 Task: Add Stumptown Coffee Holler Mtn. Whole Bean Coffee to the cart.
Action: Mouse pressed left at (18, 100)
Screenshot: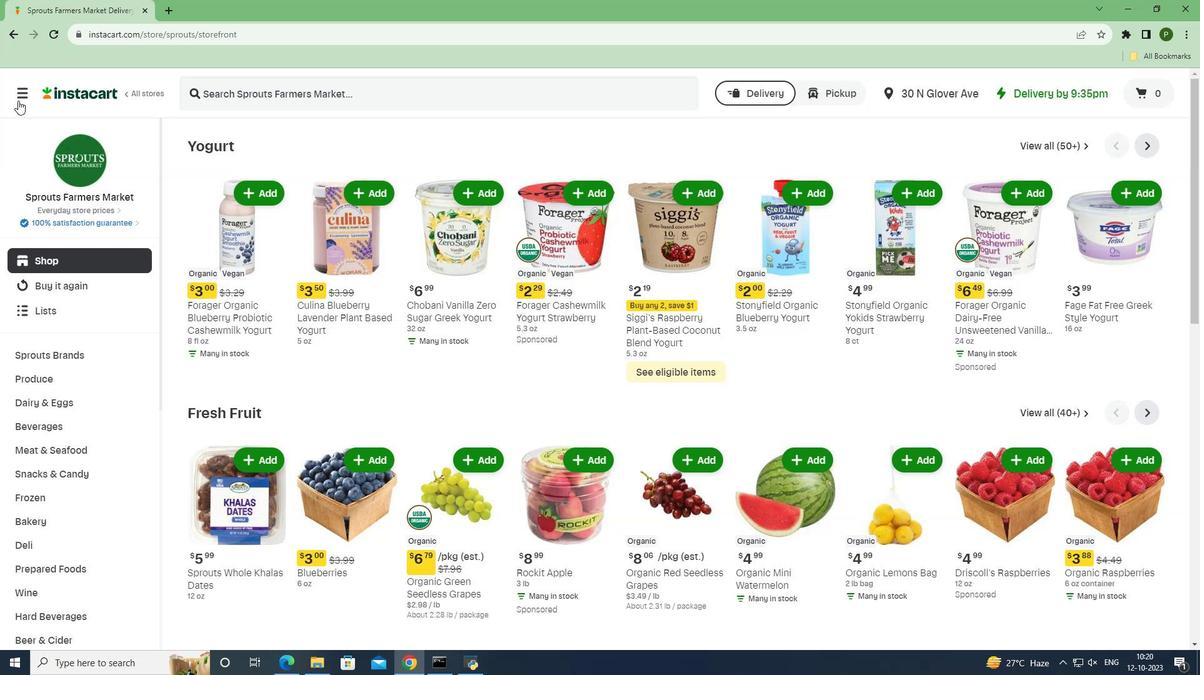 
Action: Mouse moved to (53, 336)
Screenshot: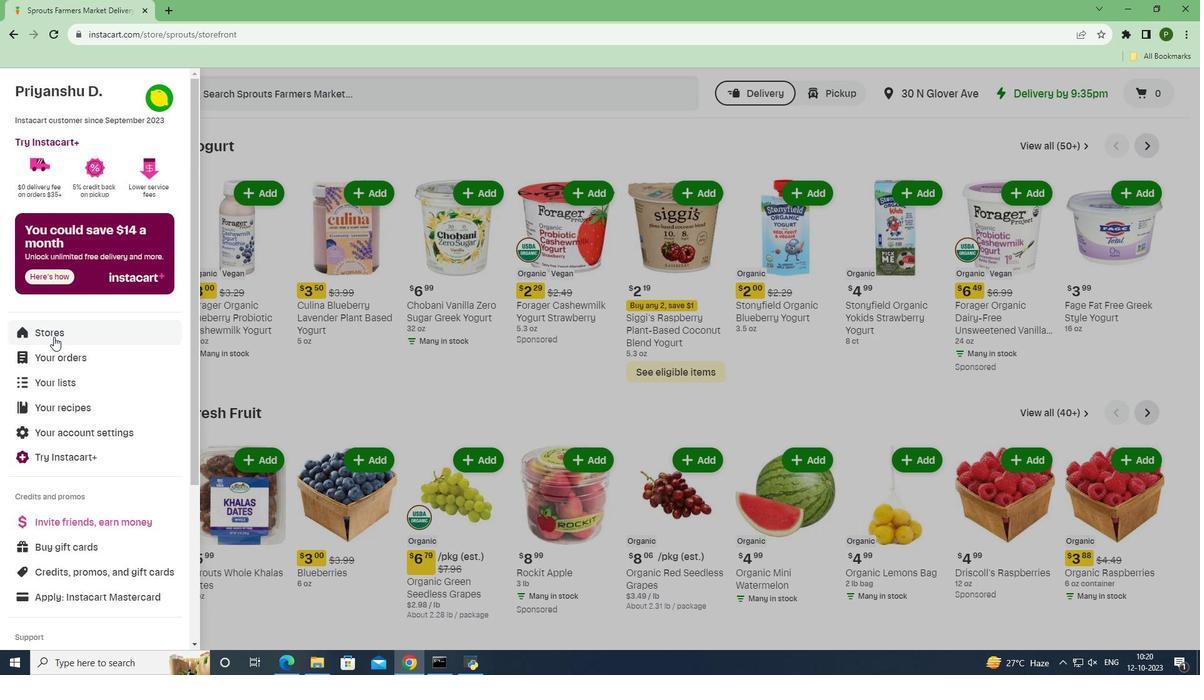 
Action: Mouse pressed left at (53, 336)
Screenshot: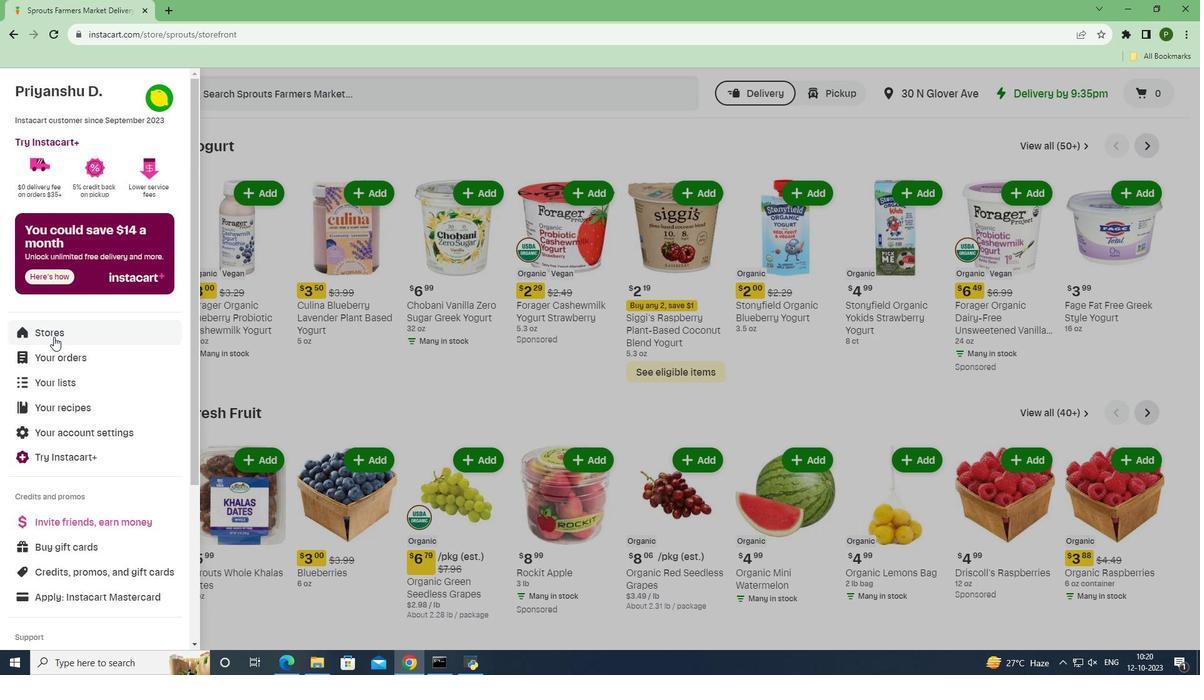 
Action: Mouse moved to (294, 150)
Screenshot: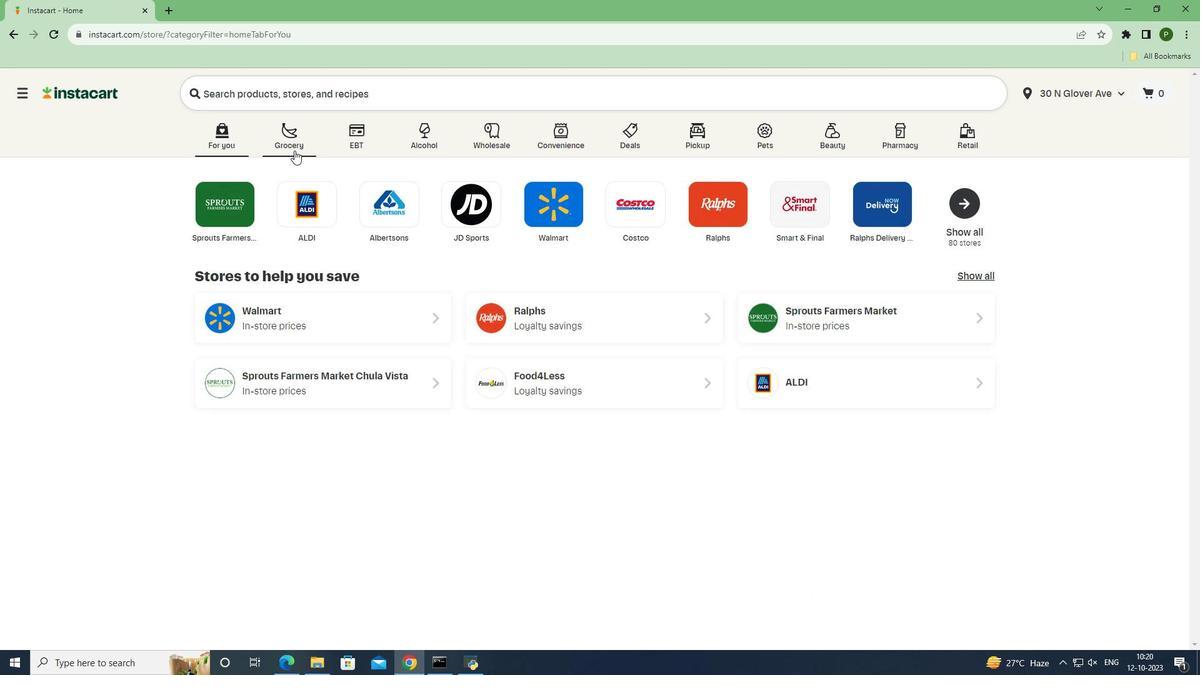 
Action: Mouse pressed left at (294, 150)
Screenshot: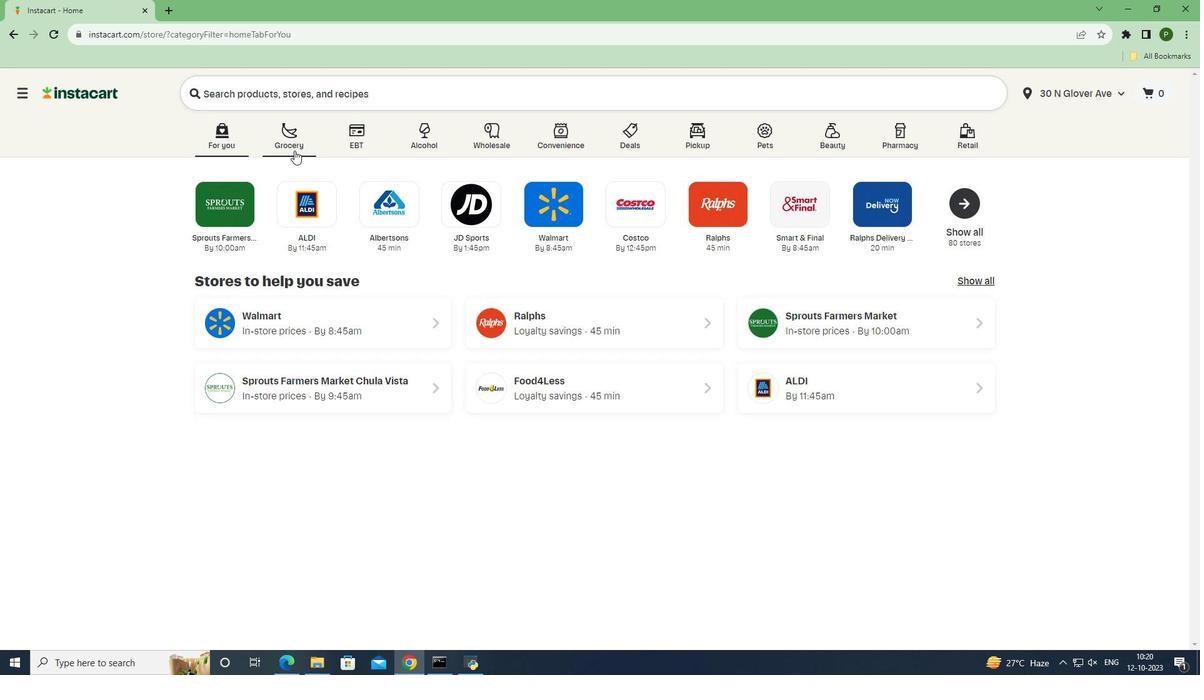 
Action: Mouse moved to (473, 299)
Screenshot: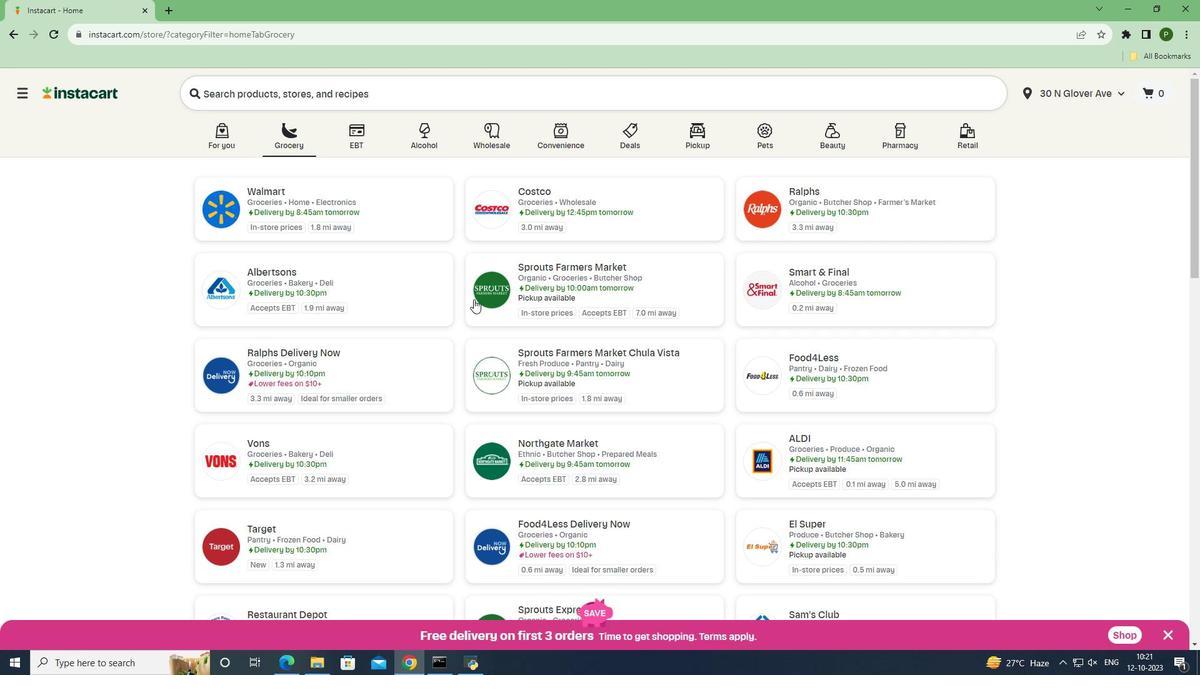 
Action: Mouse pressed left at (473, 299)
Screenshot: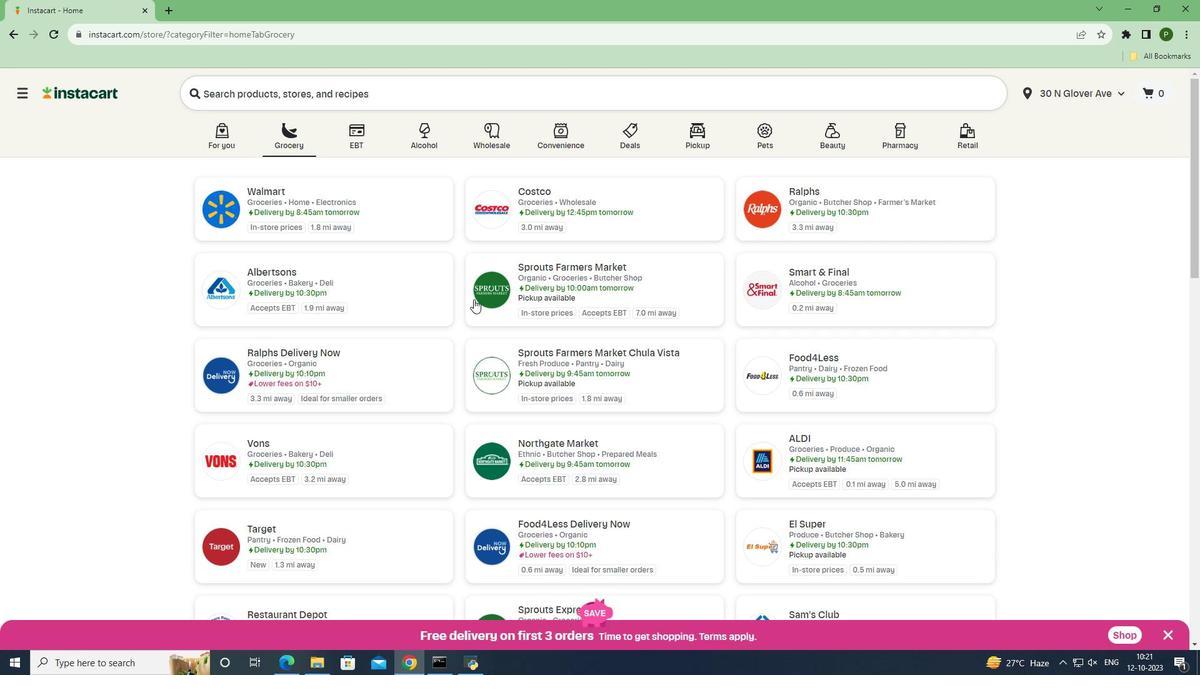 
Action: Mouse moved to (75, 432)
Screenshot: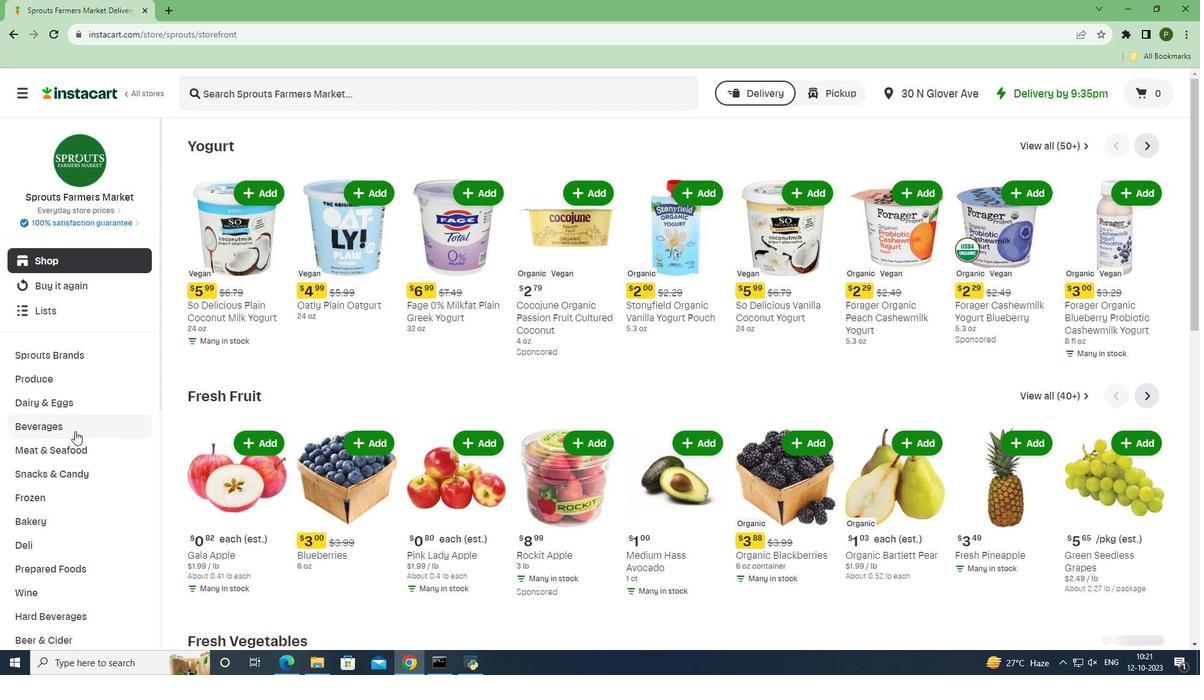 
Action: Mouse pressed left at (75, 432)
Screenshot: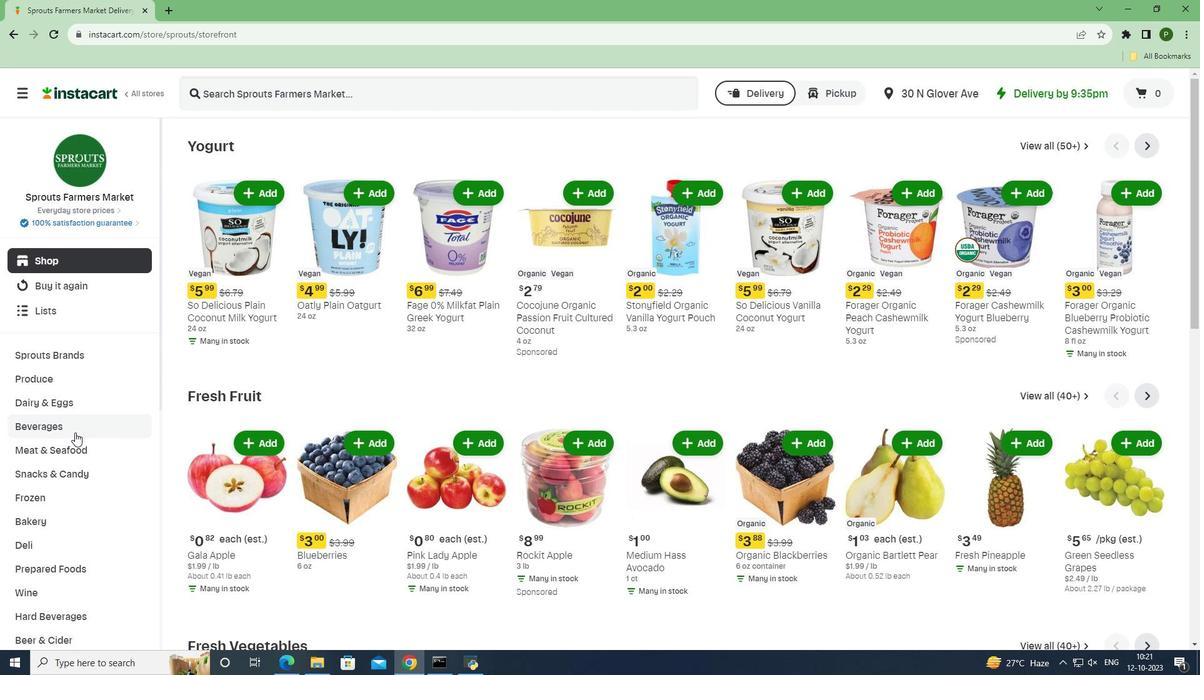 
Action: Mouse moved to (468, 176)
Screenshot: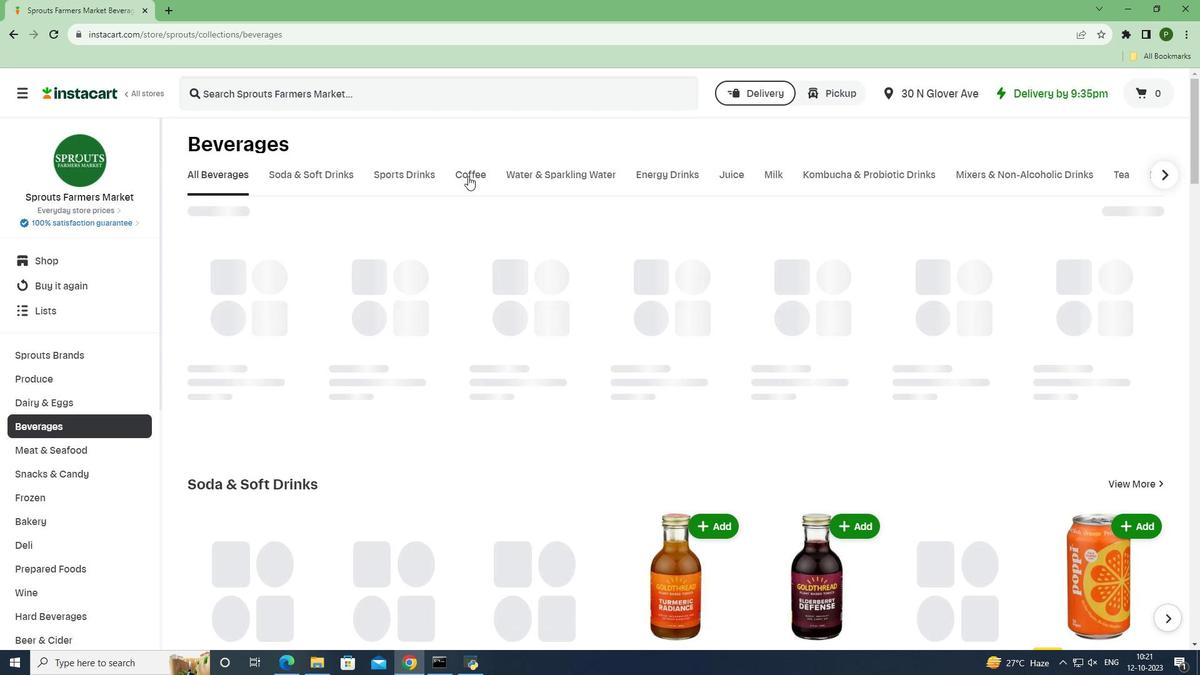
Action: Mouse pressed left at (468, 176)
Screenshot: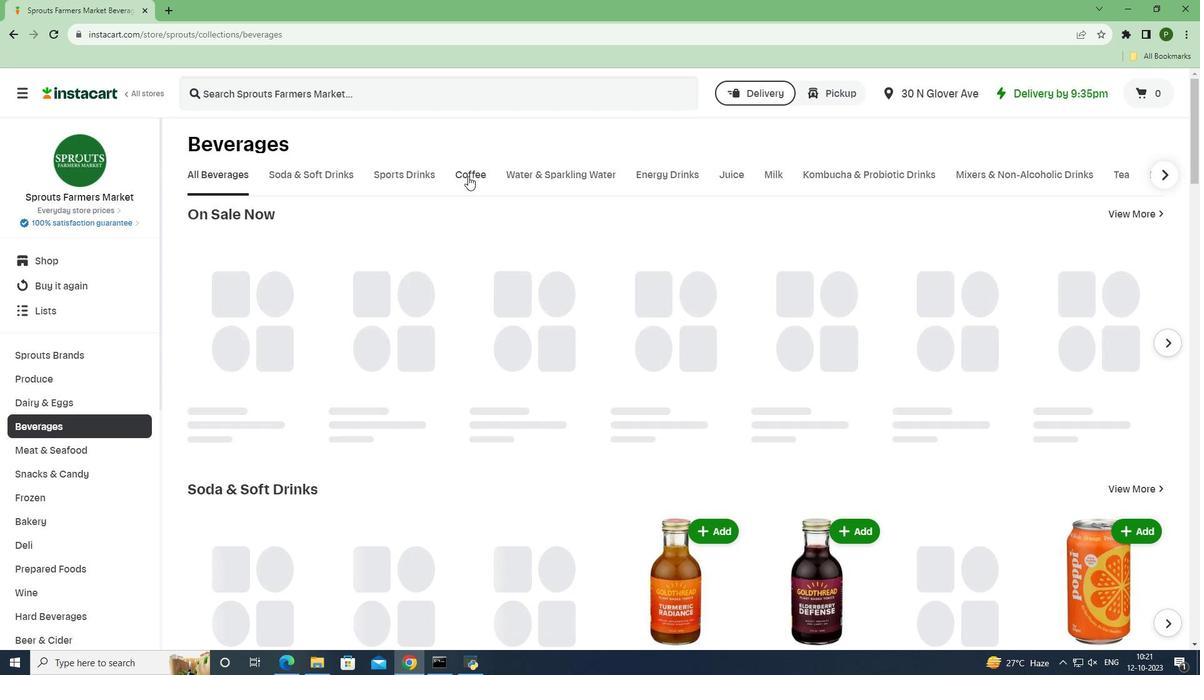 
Action: Mouse moved to (305, 97)
Screenshot: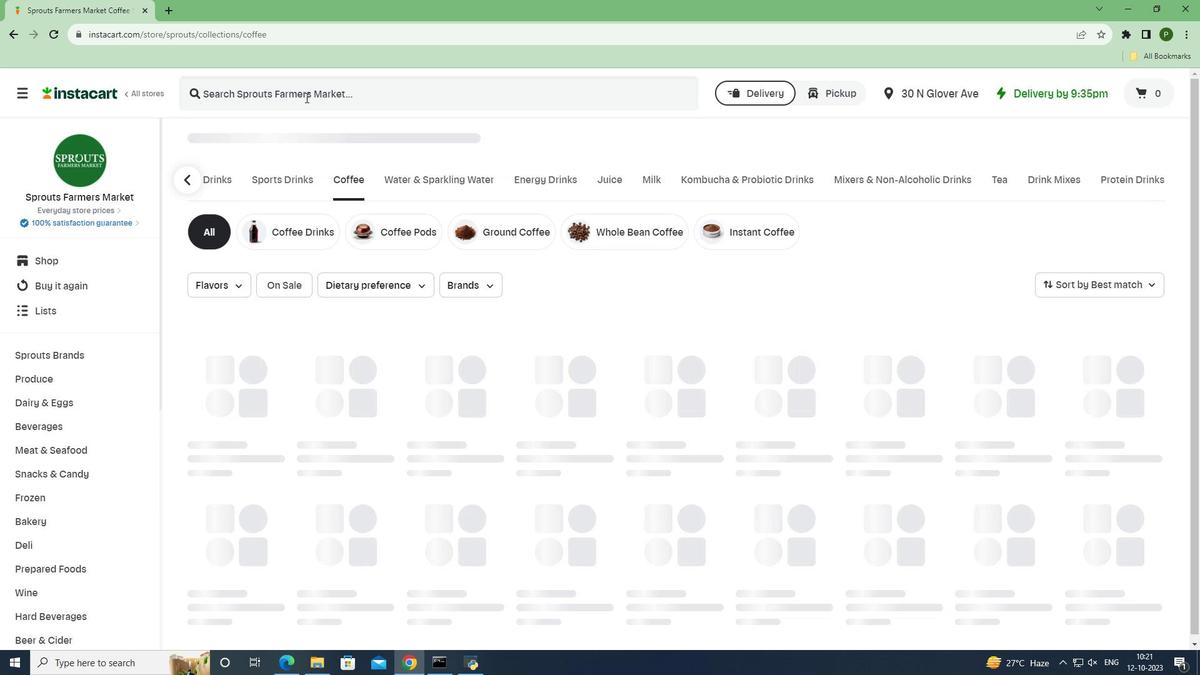 
Action: Mouse pressed left at (305, 97)
Screenshot: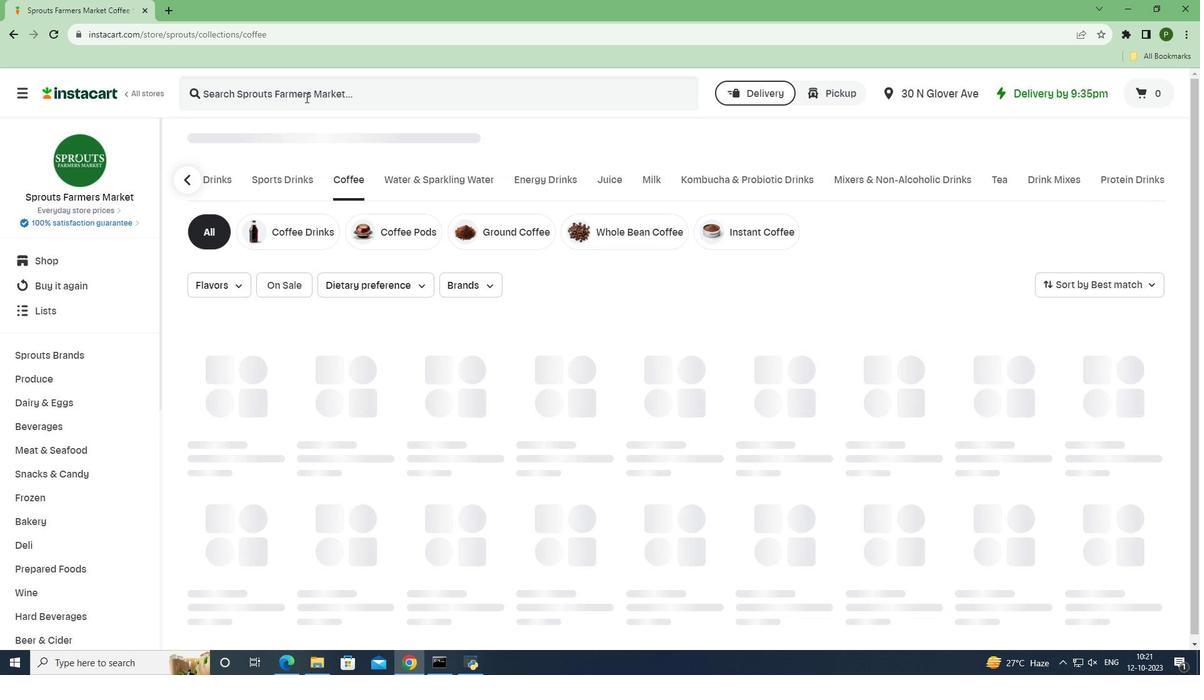 
Action: Key pressed <Key.caps_lock>S<Key.caps_lock>tumptown<Key.space><Key.caps_lock>C<Key.caps_lock>offee<Key.space><Key.caps_lock>H<Key.caps_lock>oller<Key.space><Key.caps_lock>M<Key.caps_lock>tn.<Key.space><Key.caps_lock>W<Key.caps_lock>hole<Key.space><Key.caps_lock>B<Key.caps_lock>ean<Key.space><Key.caps_lock>C<Key.caps_lock>offee<Key.space><Key.enter>
Screenshot: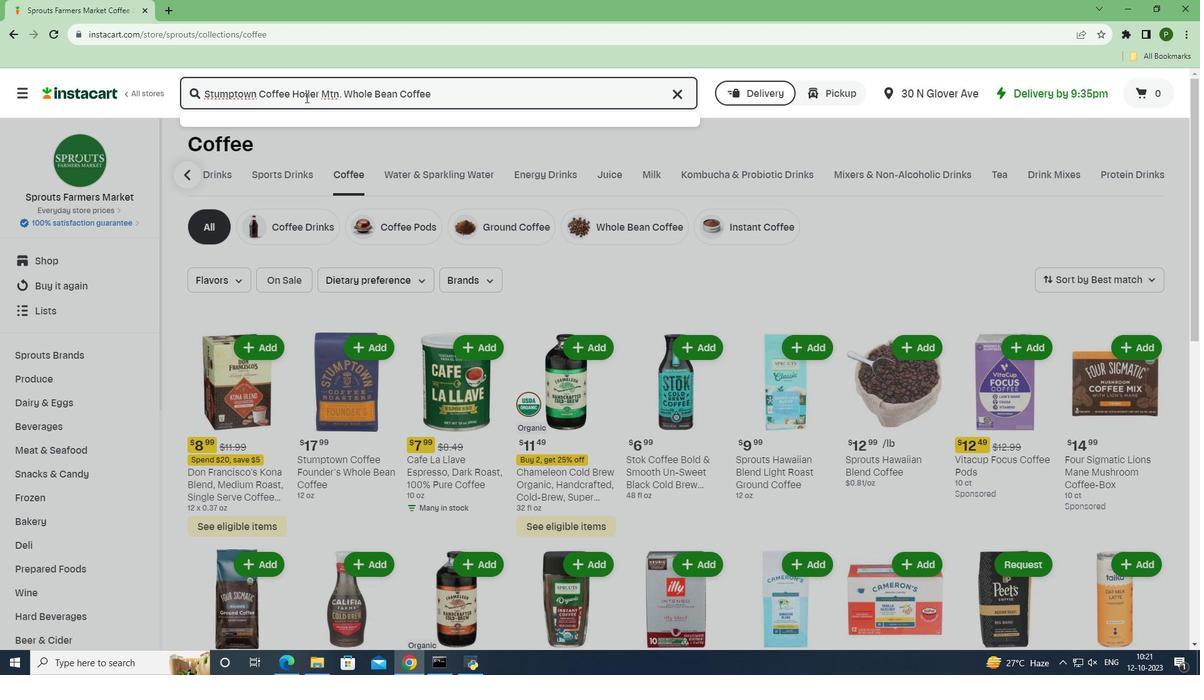 
Action: Mouse moved to (327, 228)
Screenshot: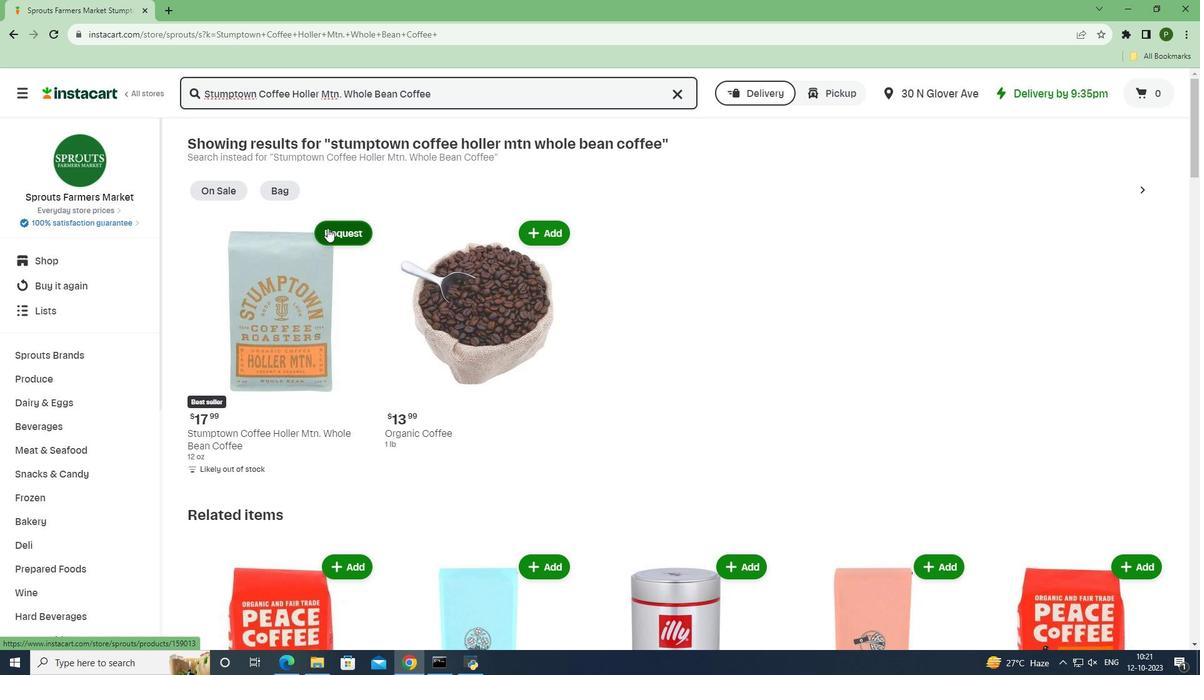 
Action: Mouse pressed left at (327, 228)
Screenshot: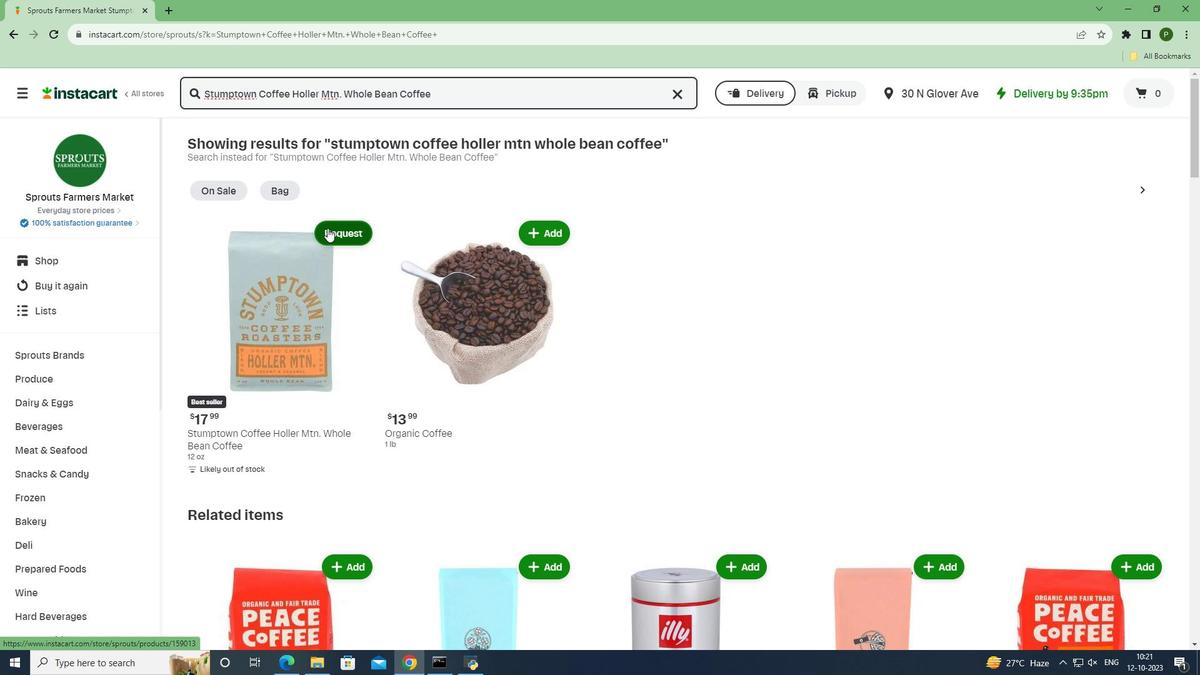 
Action: Mouse moved to (355, 296)
Screenshot: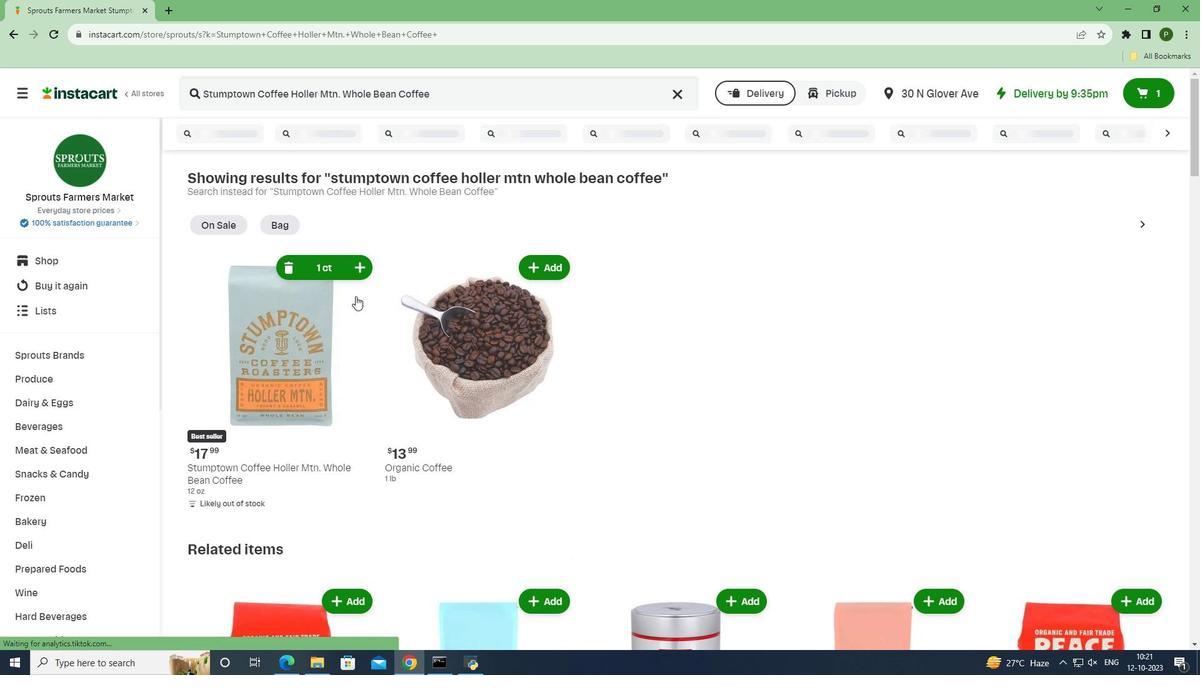 
